 Task: Align the text "Social Media" to right.
Action: Mouse moved to (537, 205)
Screenshot: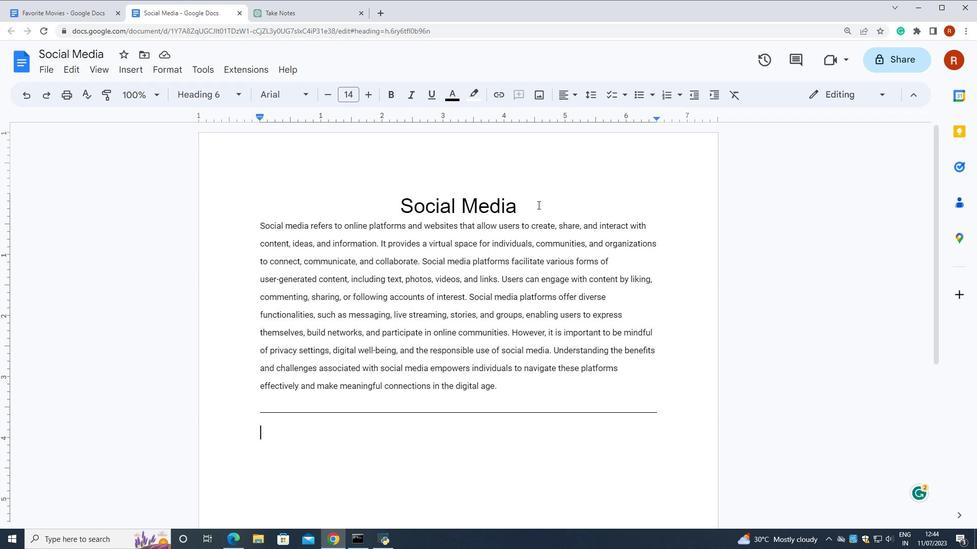 
Action: Mouse pressed left at (537, 205)
Screenshot: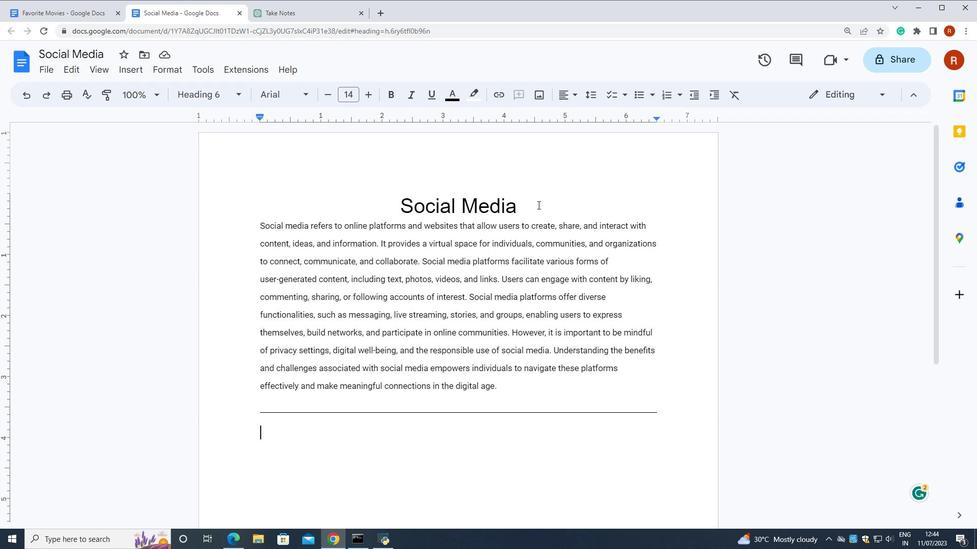 
Action: Mouse moved to (163, 69)
Screenshot: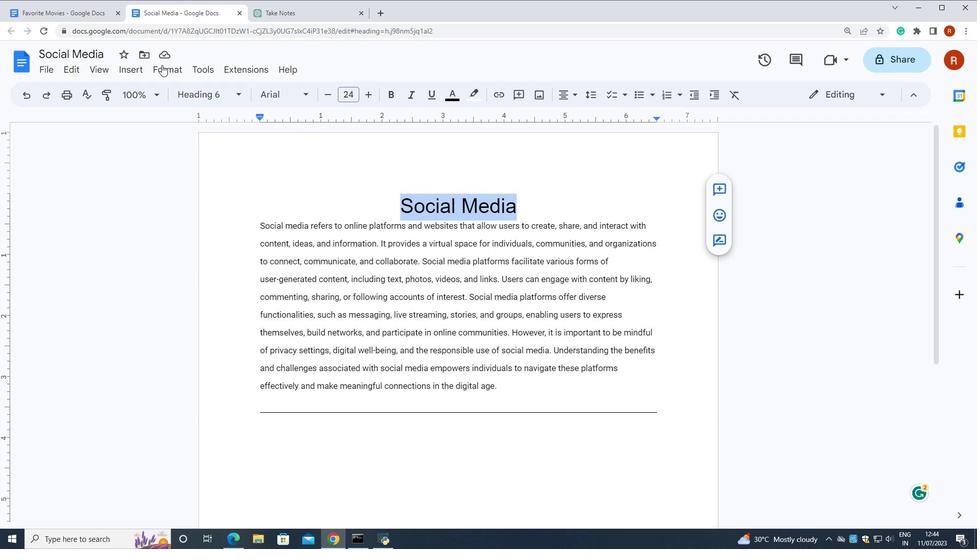 
Action: Mouse pressed left at (163, 69)
Screenshot: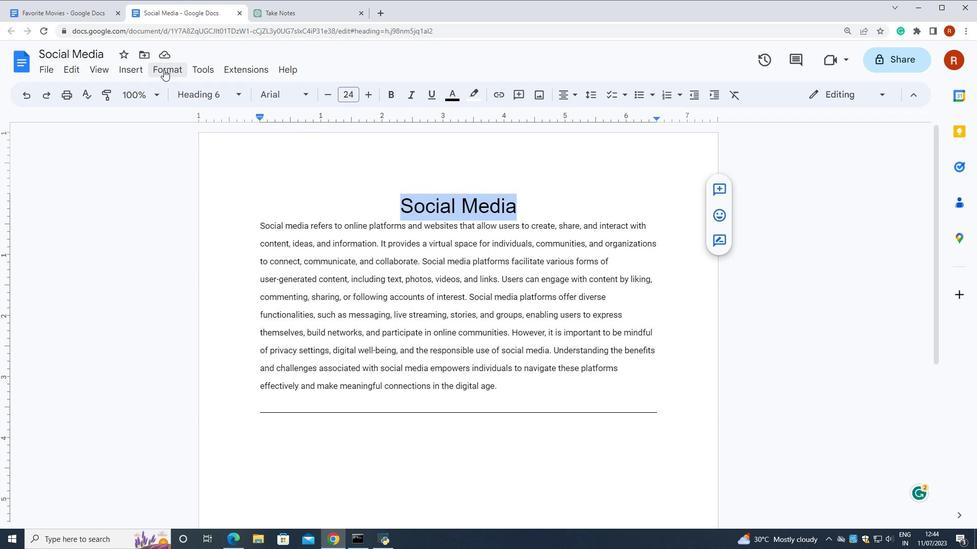 
Action: Mouse moved to (391, 177)
Screenshot: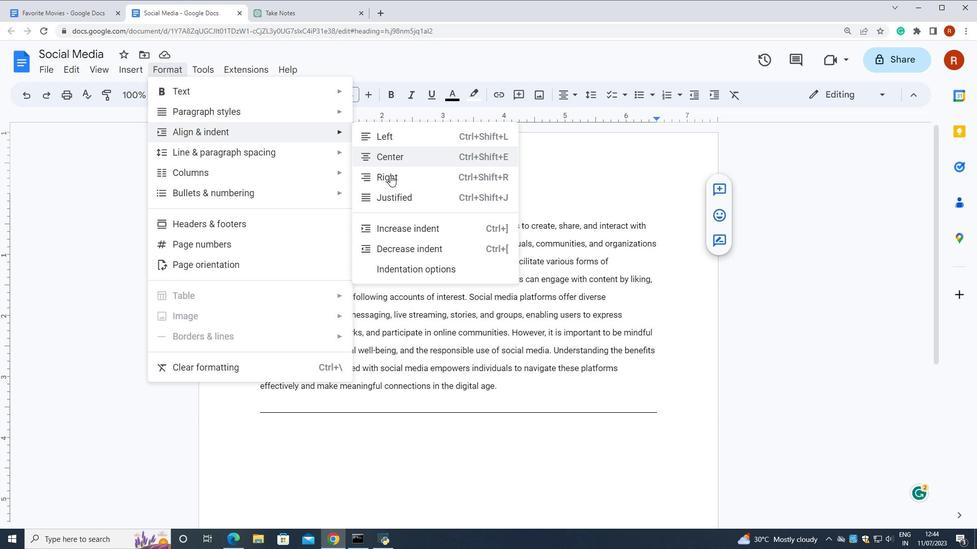 
Action: Mouse pressed left at (391, 177)
Screenshot: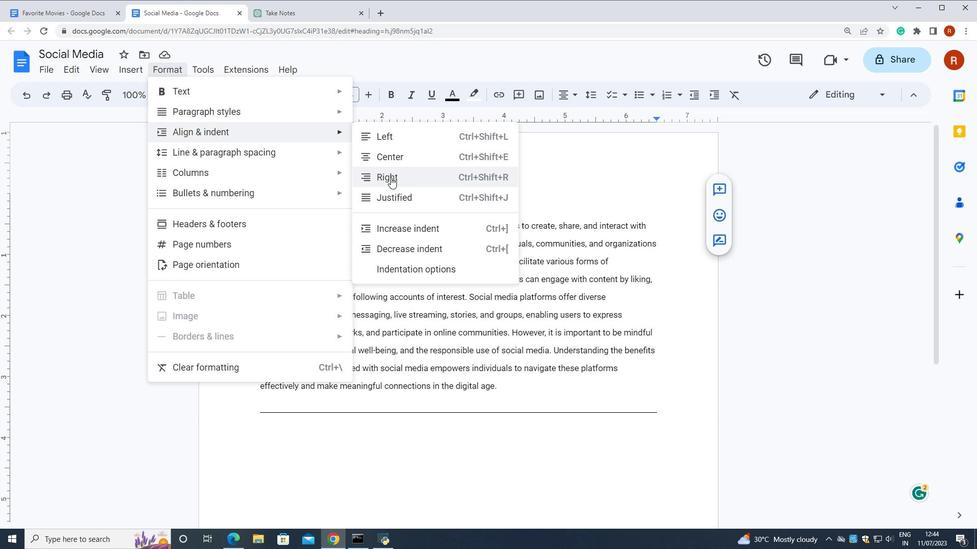 
Action: Mouse moved to (417, 200)
Screenshot: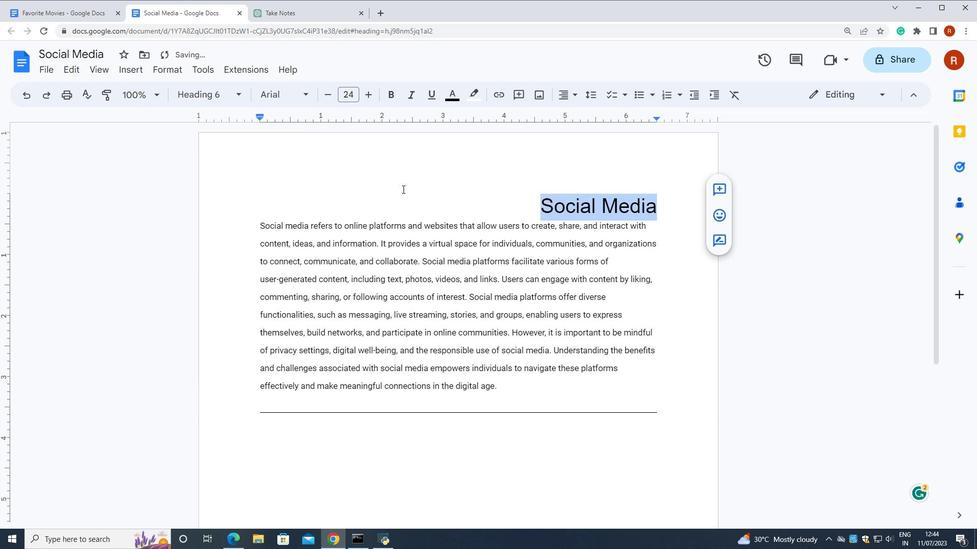 
